 Task: Create in the project ZoomTech in Backlog an issue 'HR management system for a company with advanced employee onboarding and performance tracking features', assign it to team member softage.2@softage.net and change the status to IN PROGRESS.
Action: Mouse moved to (65, 164)
Screenshot: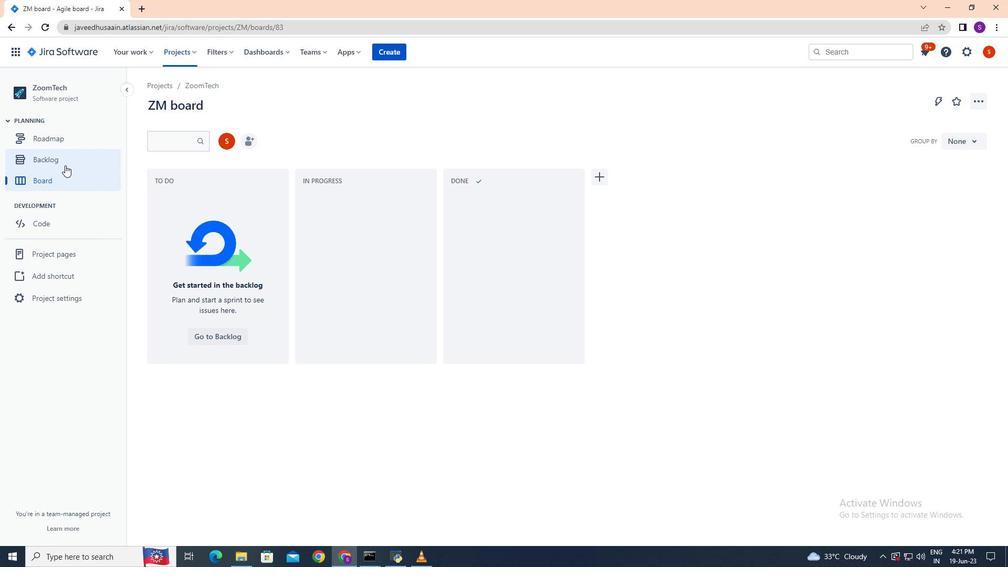 
Action: Mouse pressed left at (65, 164)
Screenshot: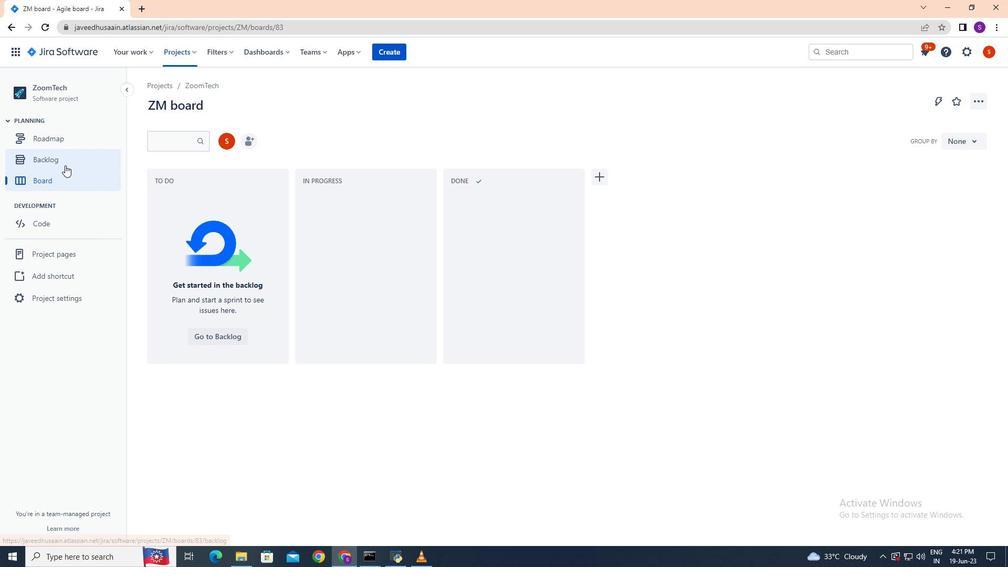 
Action: Mouse moved to (172, 169)
Screenshot: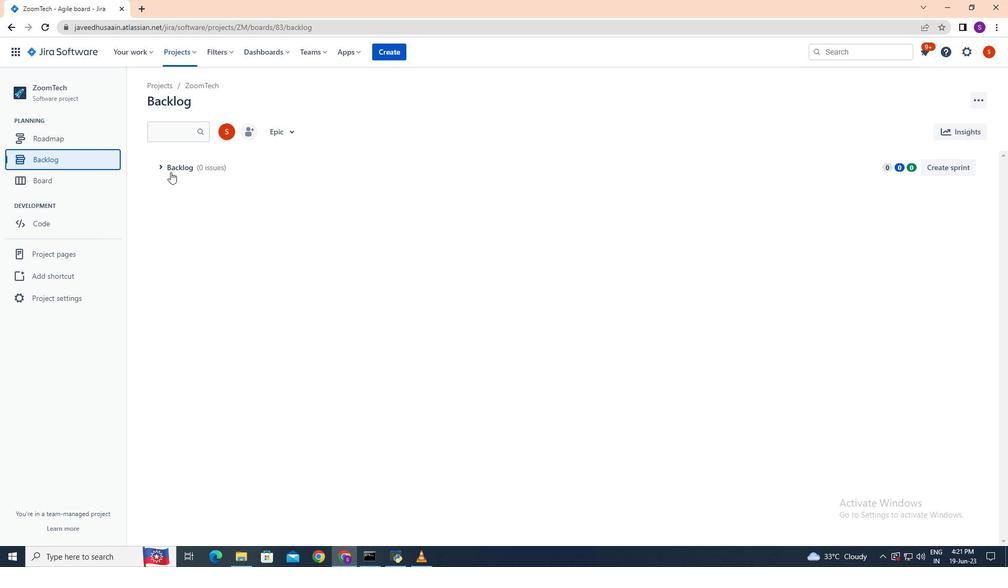
Action: Mouse pressed left at (172, 169)
Screenshot: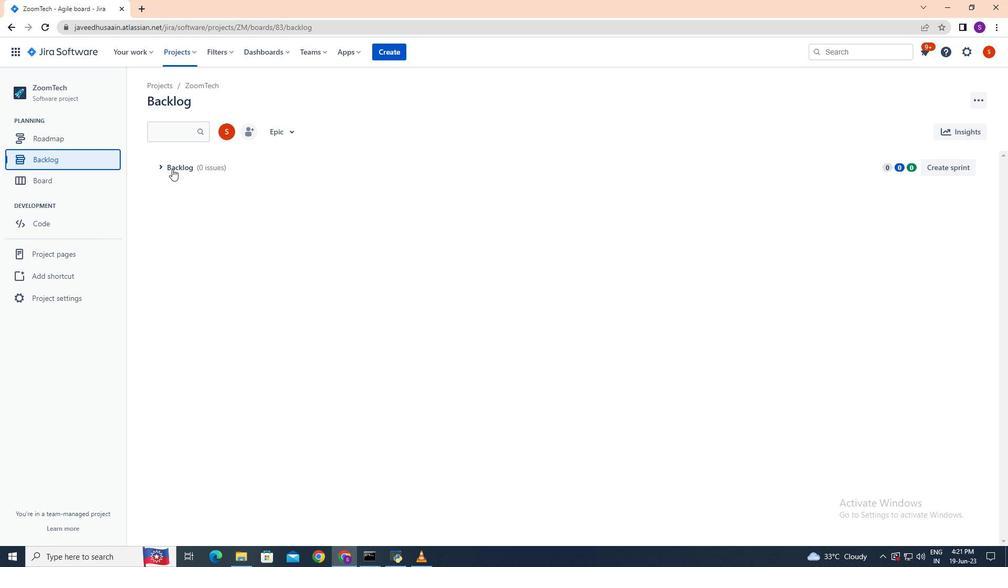 
Action: Mouse moved to (190, 199)
Screenshot: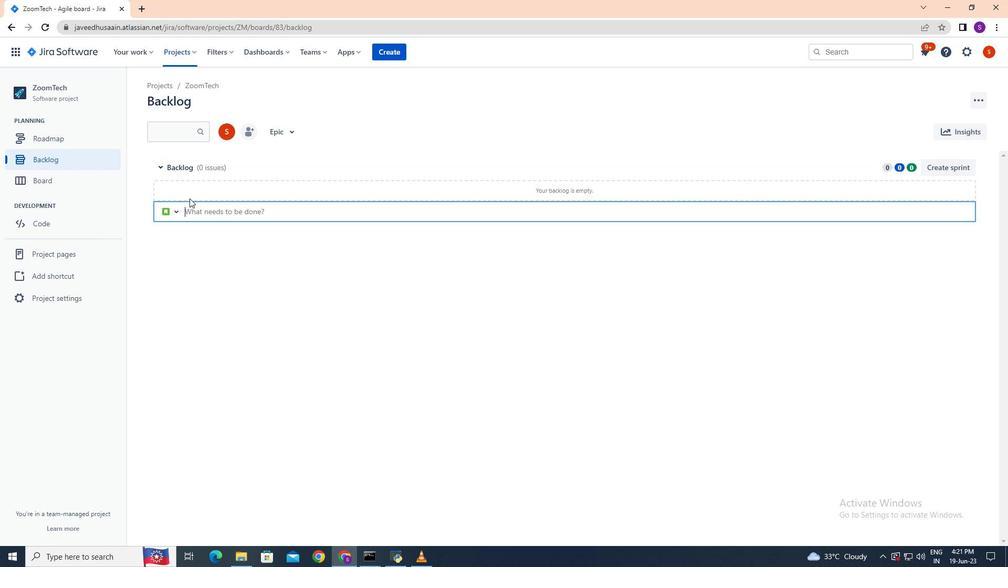 
Action: Key pressed <Key.shift><Key.shift><Key.shift><Key.shift><Key.shift><Key.shift><Key.shift><Key.shift><Key.shift><Key.shift><Key.shift><Key.shift><Key.shift>HR<Key.space><Key.shift>Management<Key.space>system<Key.space>for<Key.space>a<Key.space>company<Key.space>with<Key.space>advanced<Key.space>employee<Key.space>onboarding<Key.space>and<Key.space>pers<Key.backspace>formance<Key.space>tracking<Key.space>features,<Key.enter>
Screenshot: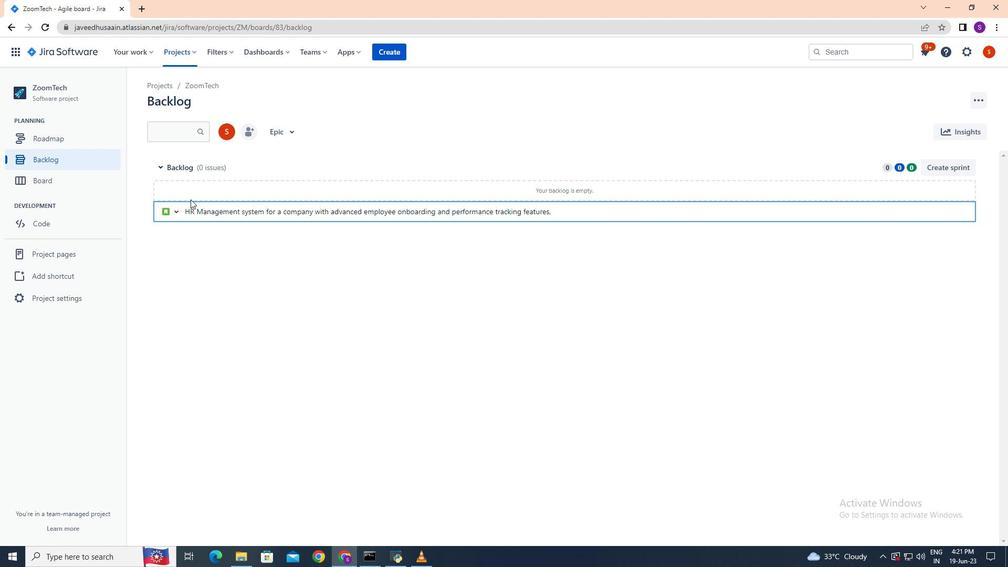
Action: Mouse moved to (942, 186)
Screenshot: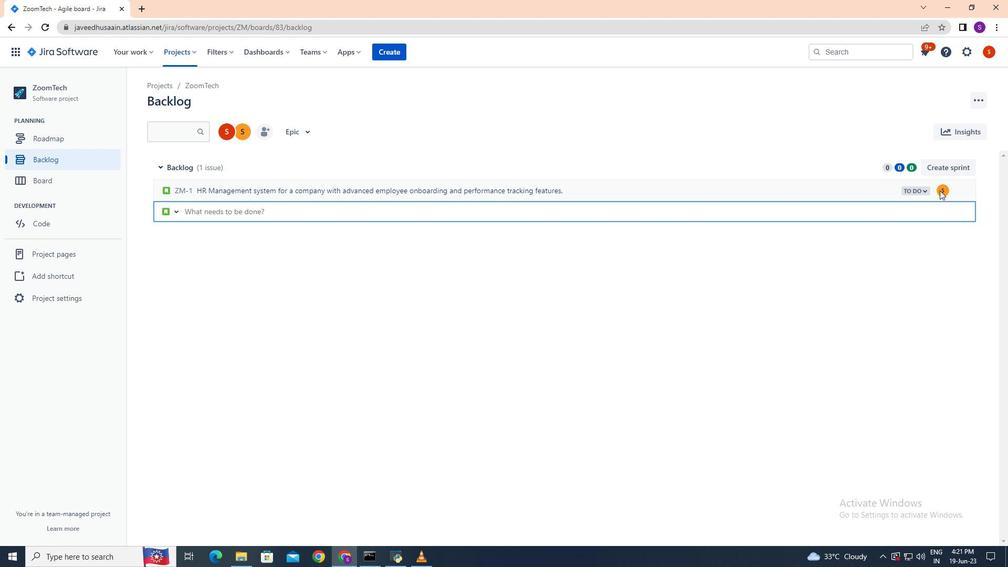 
Action: Mouse pressed left at (942, 186)
Screenshot: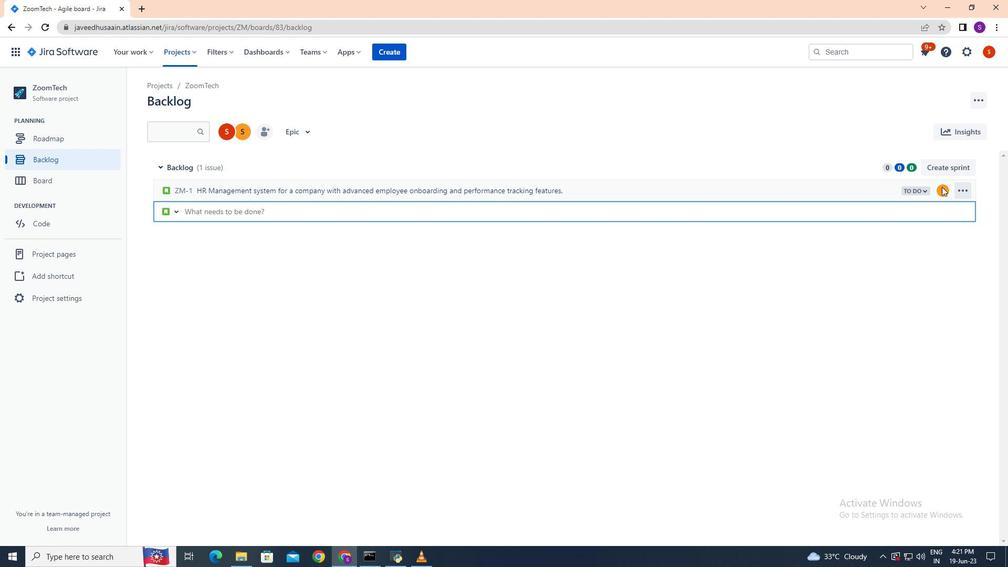 
Action: Mouse pressed left at (942, 186)
Screenshot: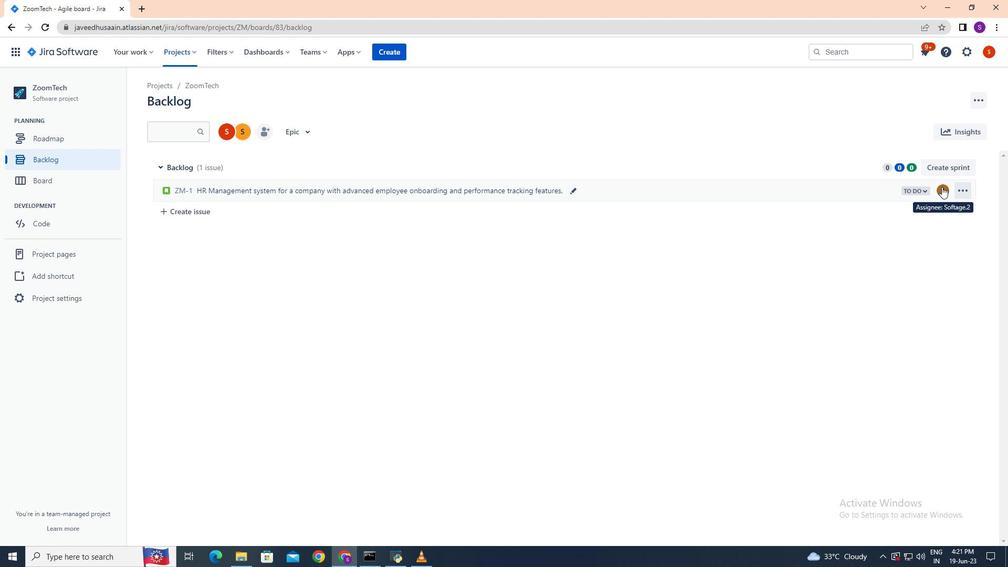 
Action: Key pressed softage.2<Key.shift><Key.shift><Key.shift><Key.shift><Key.shift><Key.shift><Key.shift>@softage.net
Screenshot: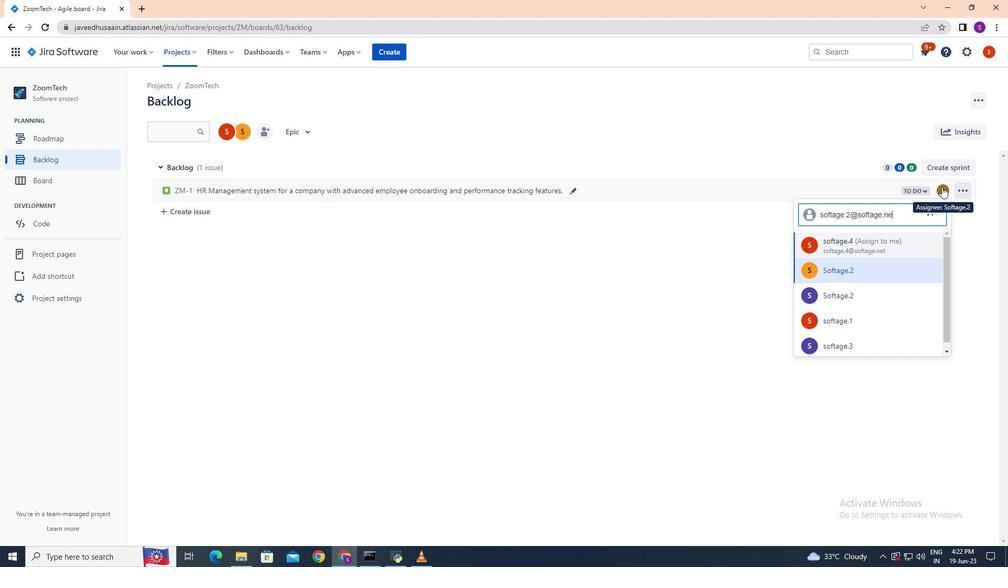 
Action: Mouse moved to (908, 247)
Screenshot: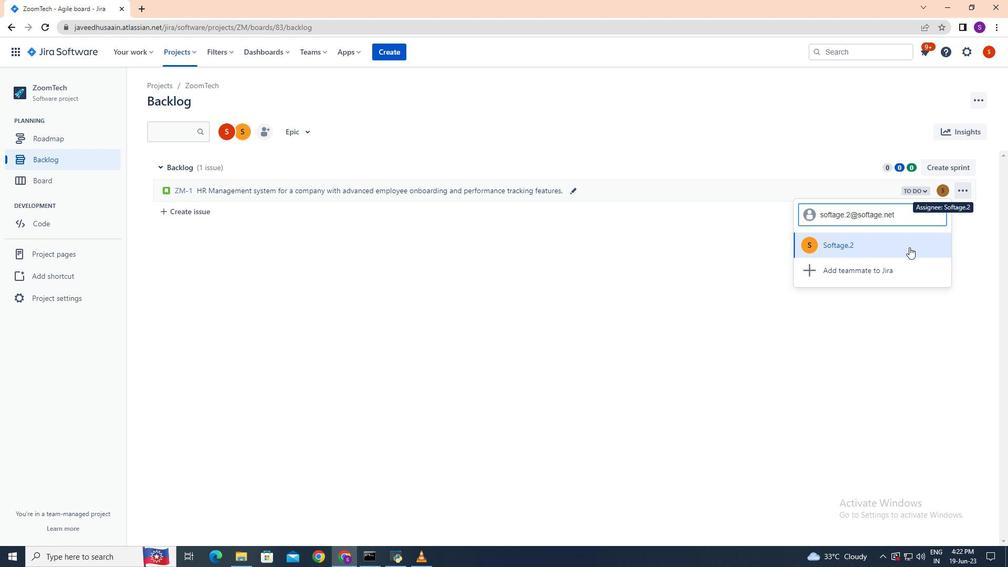
Action: Mouse pressed left at (908, 247)
Screenshot: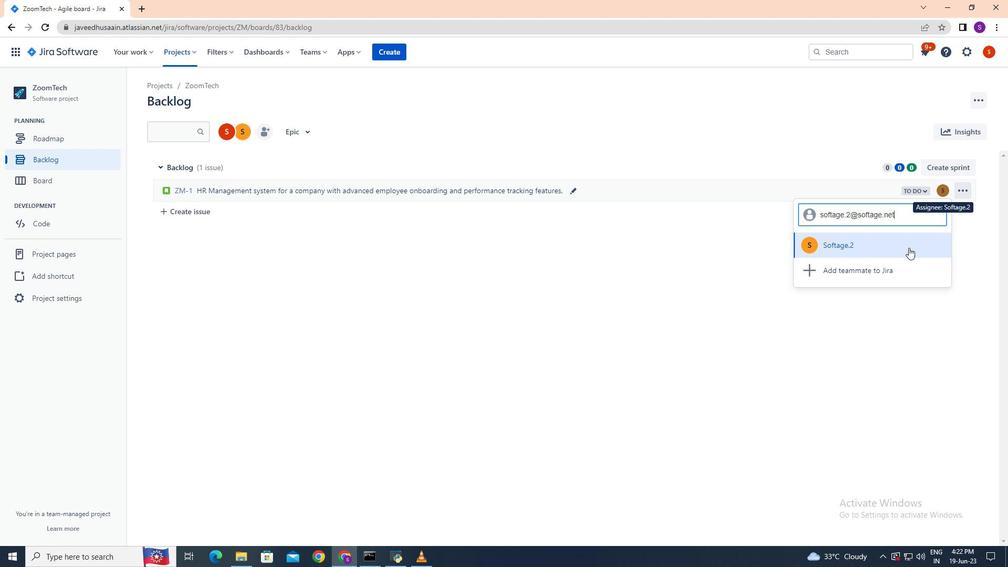 
Action: Mouse moved to (922, 194)
Screenshot: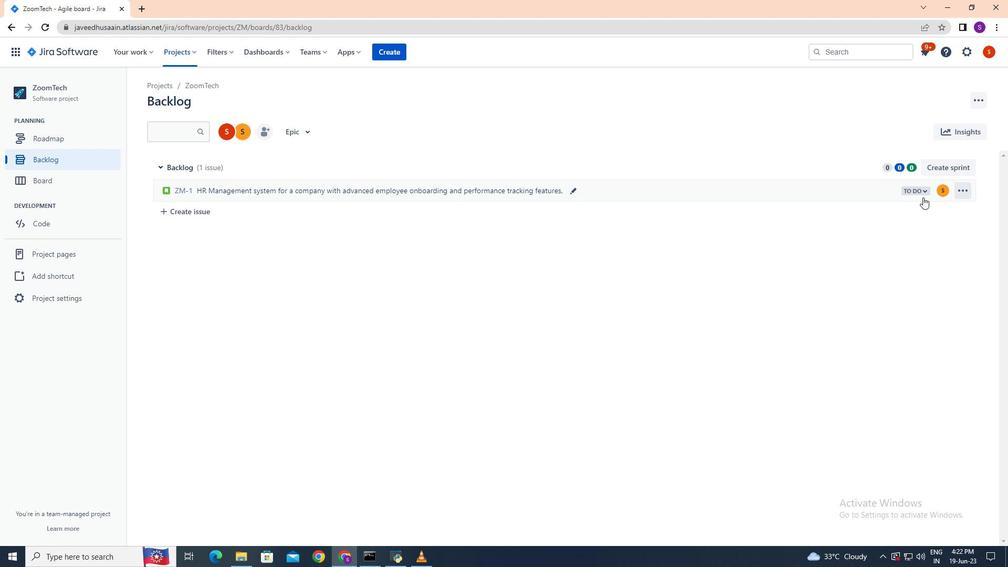 
Action: Mouse pressed left at (922, 194)
Screenshot: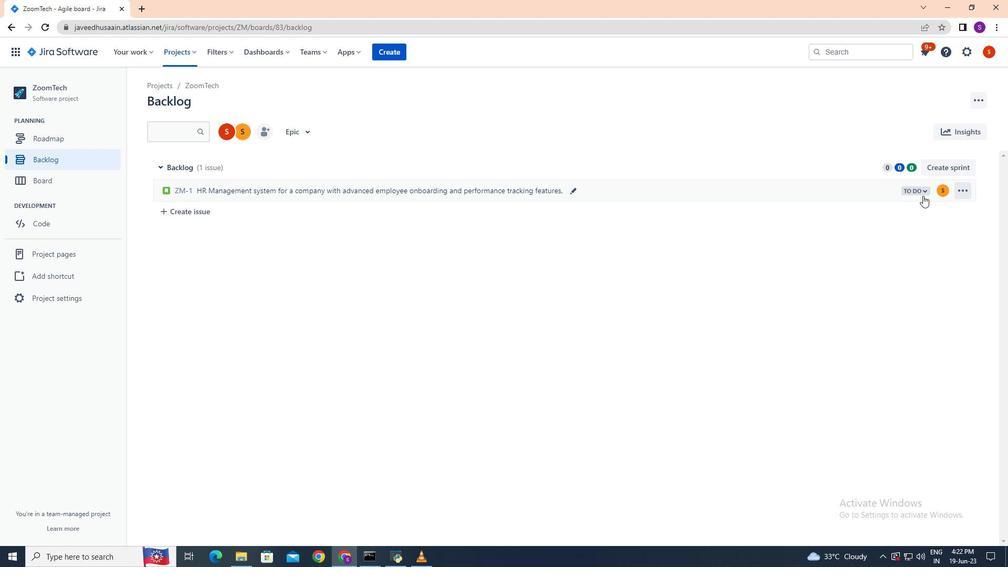 
Action: Mouse moved to (869, 214)
Screenshot: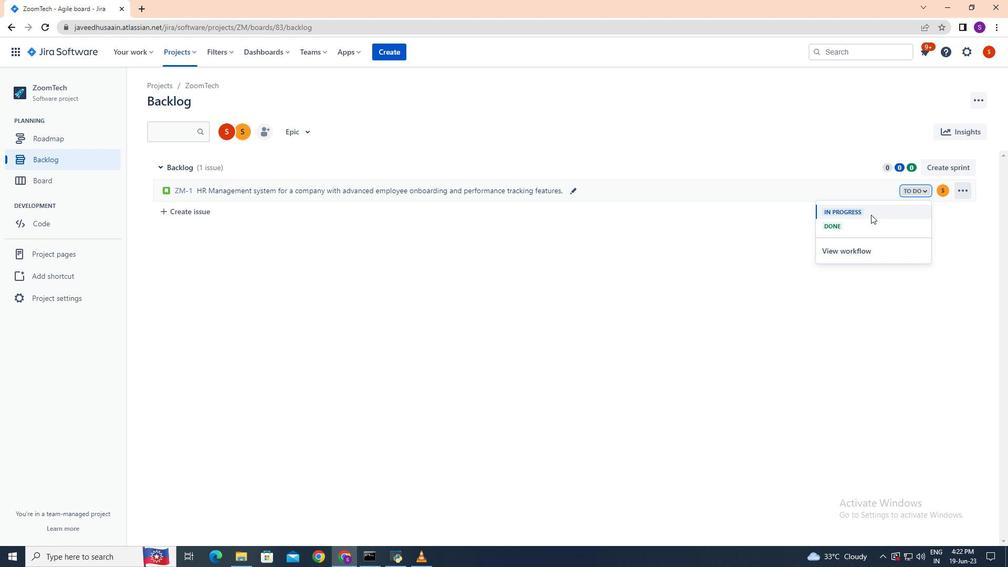 
Action: Mouse pressed left at (869, 214)
Screenshot: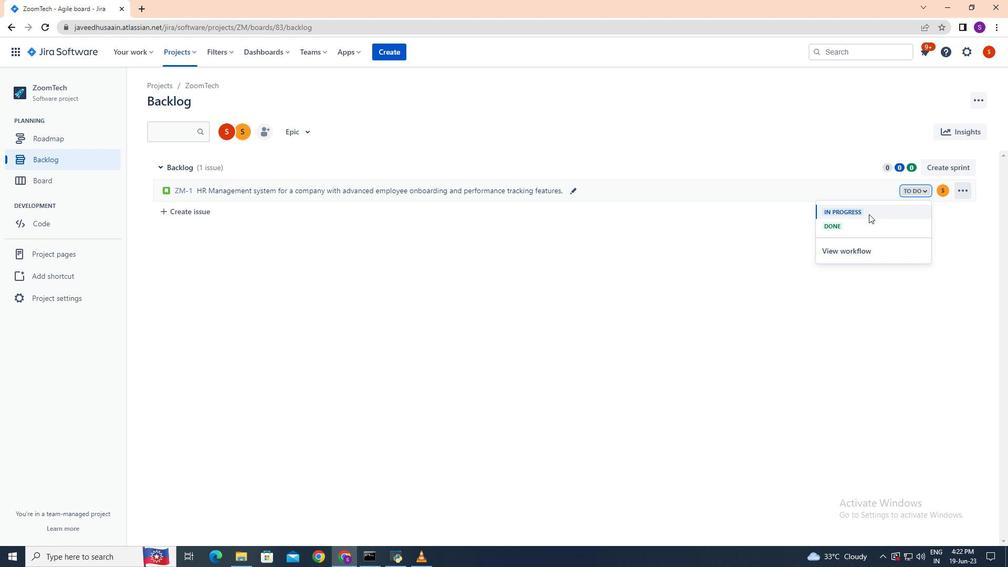 
